 Task: Create a rule when a comment starting with text is posted to a card by anyone except me .
Action: Mouse moved to (1081, 74)
Screenshot: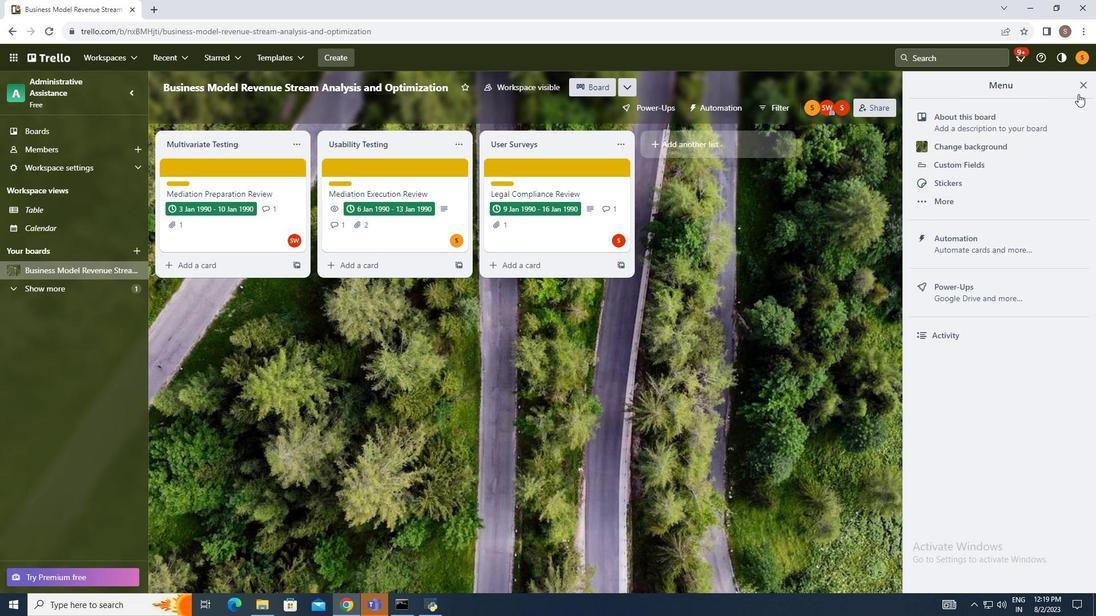 
Action: Mouse pressed left at (1081, 74)
Screenshot: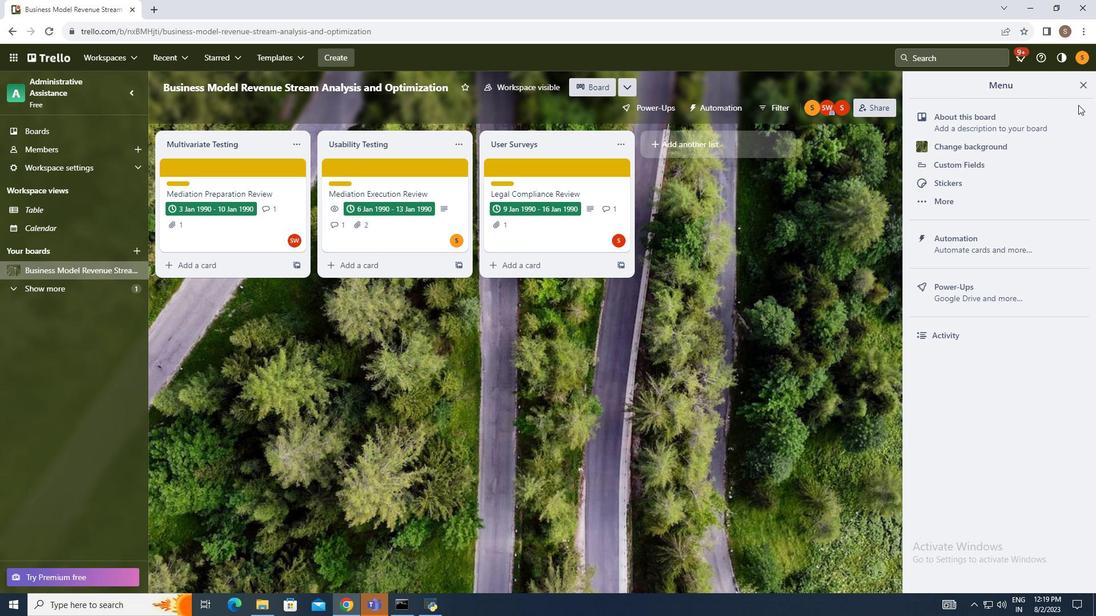 
Action: Mouse moved to (1029, 230)
Screenshot: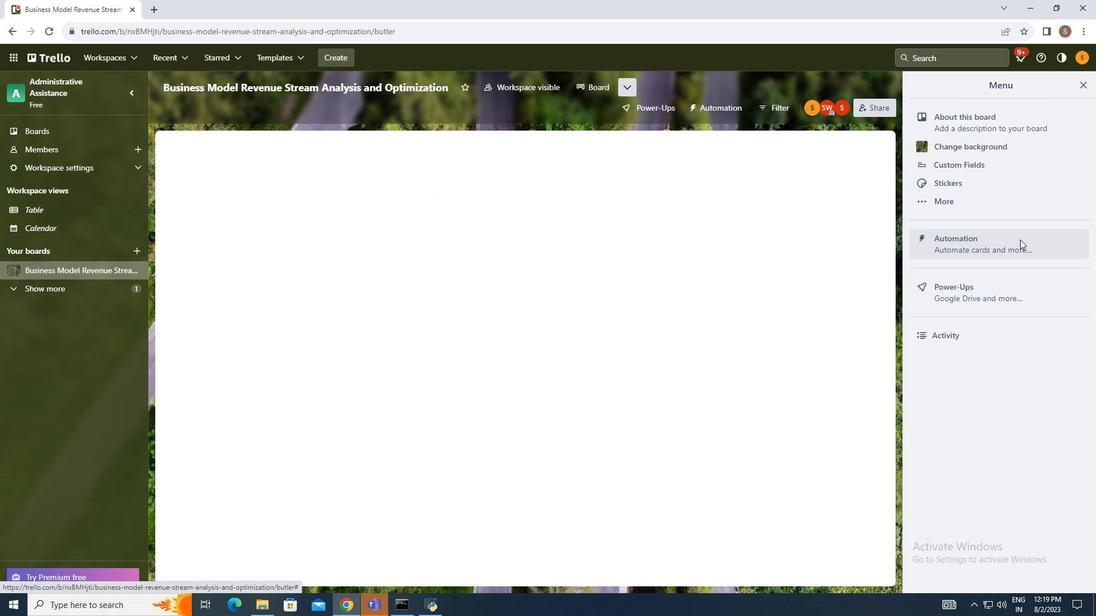 
Action: Mouse pressed left at (1029, 230)
Screenshot: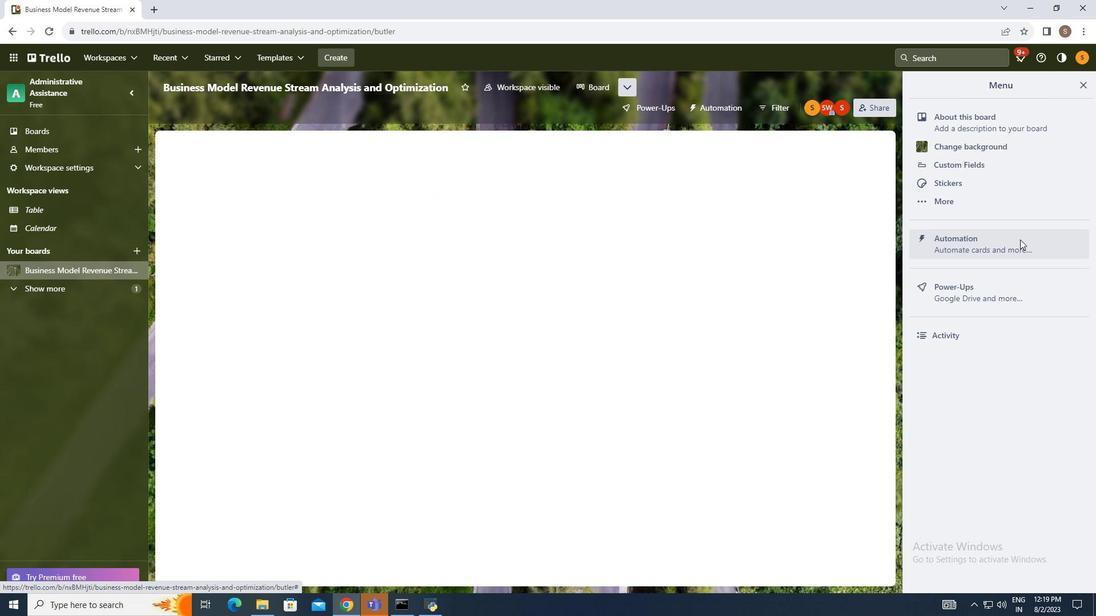
Action: Mouse moved to (251, 198)
Screenshot: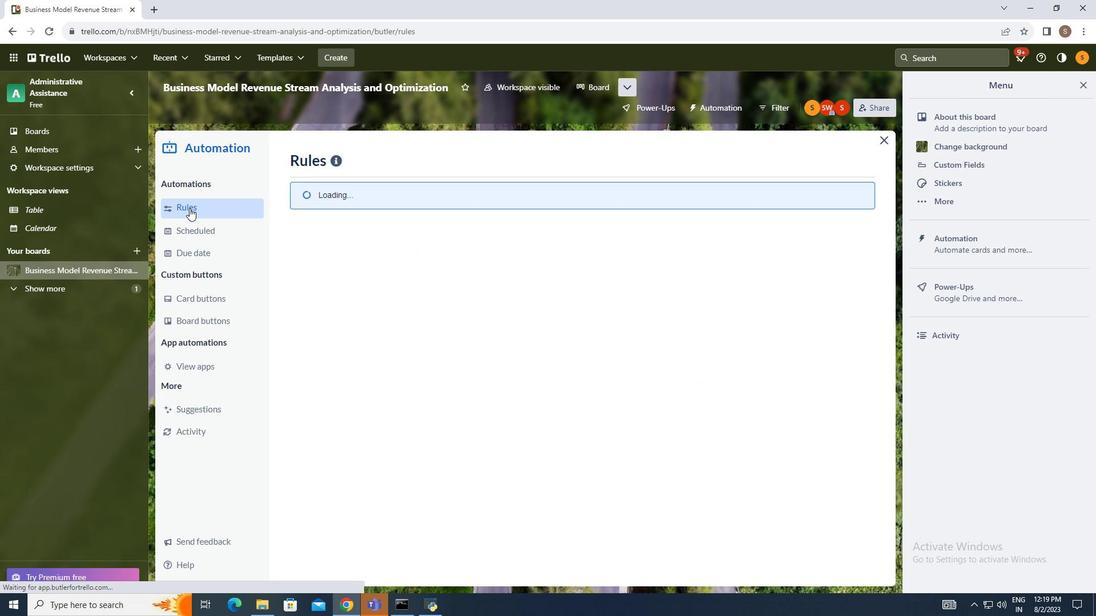 
Action: Mouse pressed left at (251, 198)
Screenshot: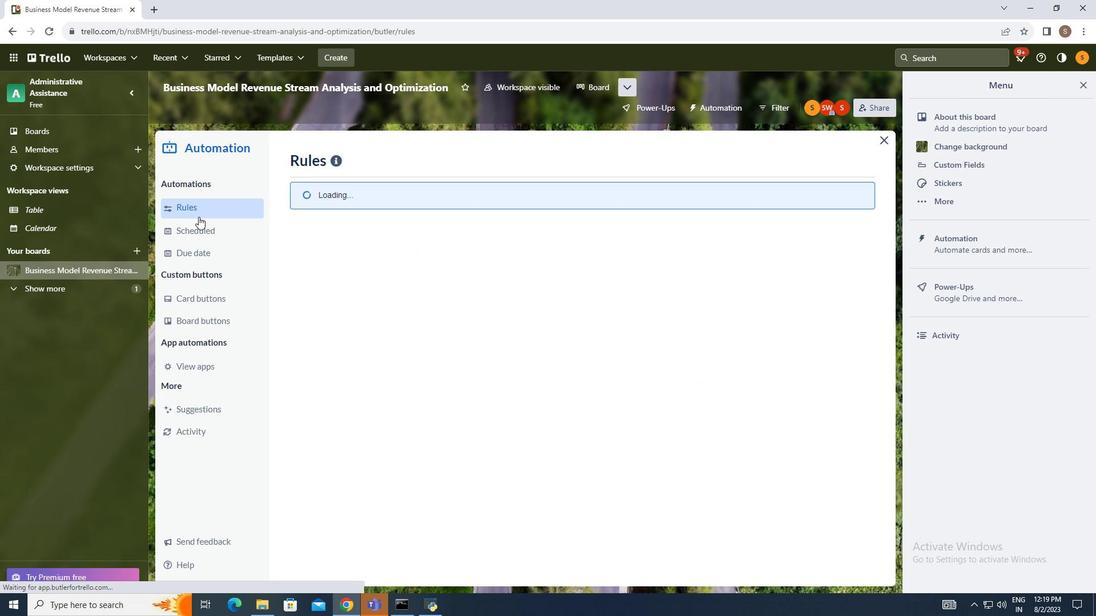 
Action: Mouse moved to (798, 149)
Screenshot: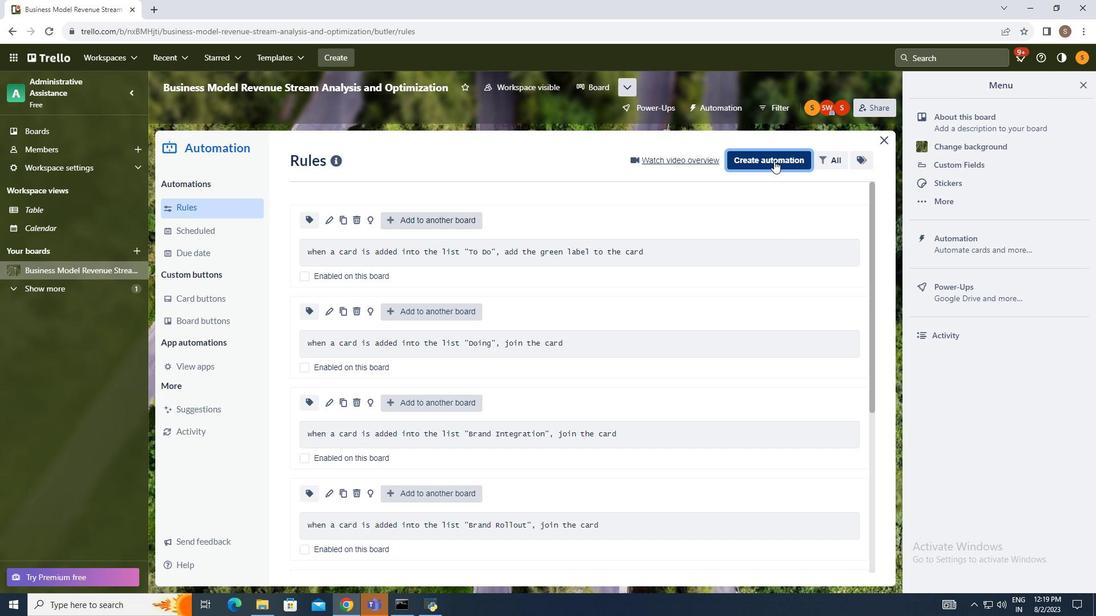 
Action: Mouse pressed left at (798, 149)
Screenshot: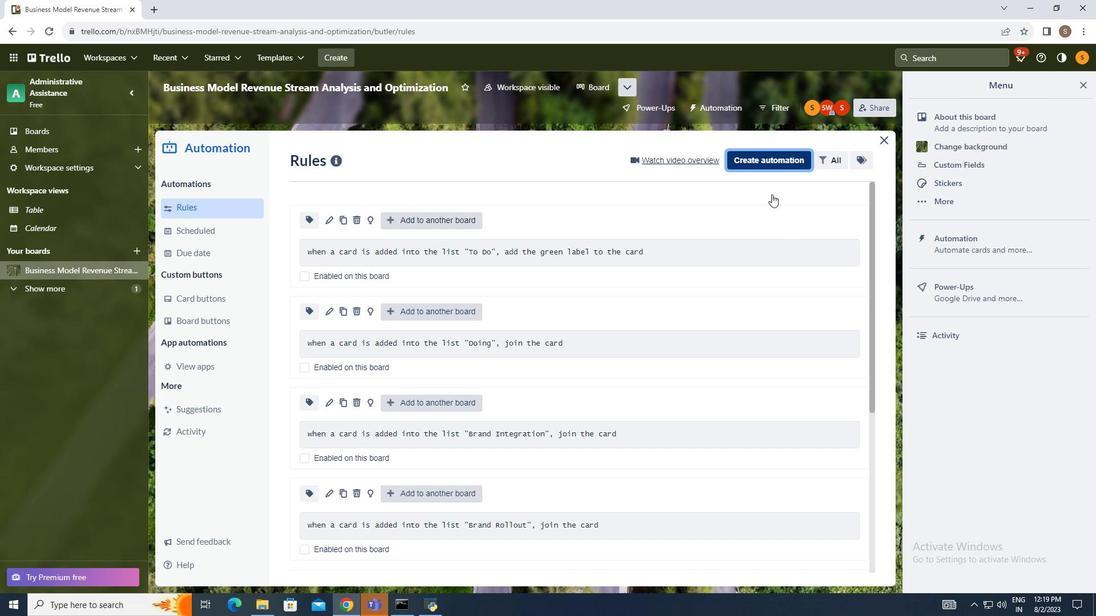 
Action: Mouse moved to (628, 261)
Screenshot: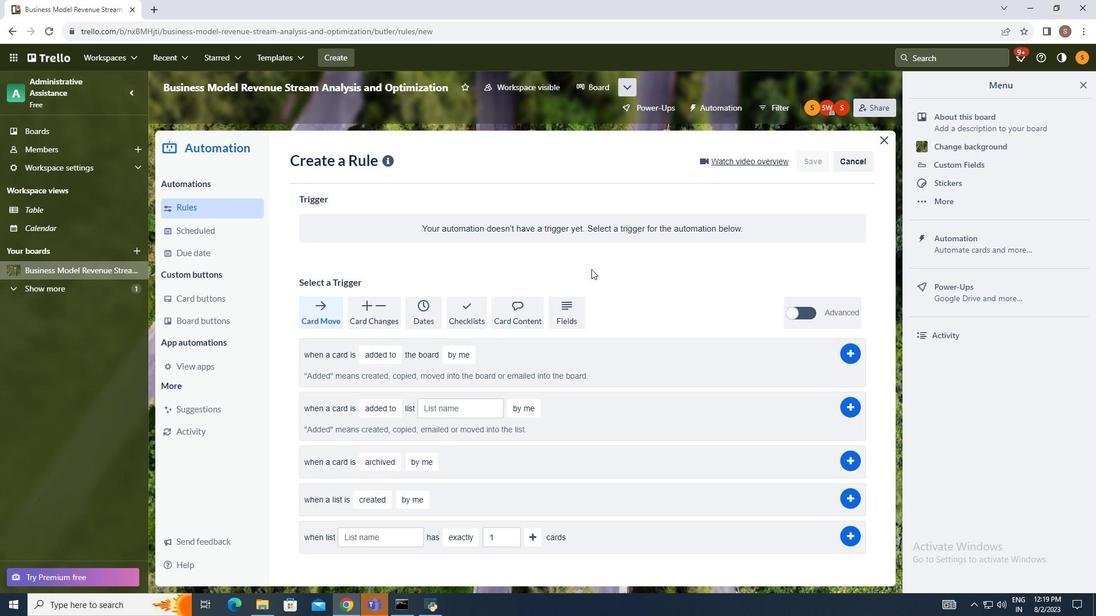 
Action: Mouse pressed left at (628, 261)
Screenshot: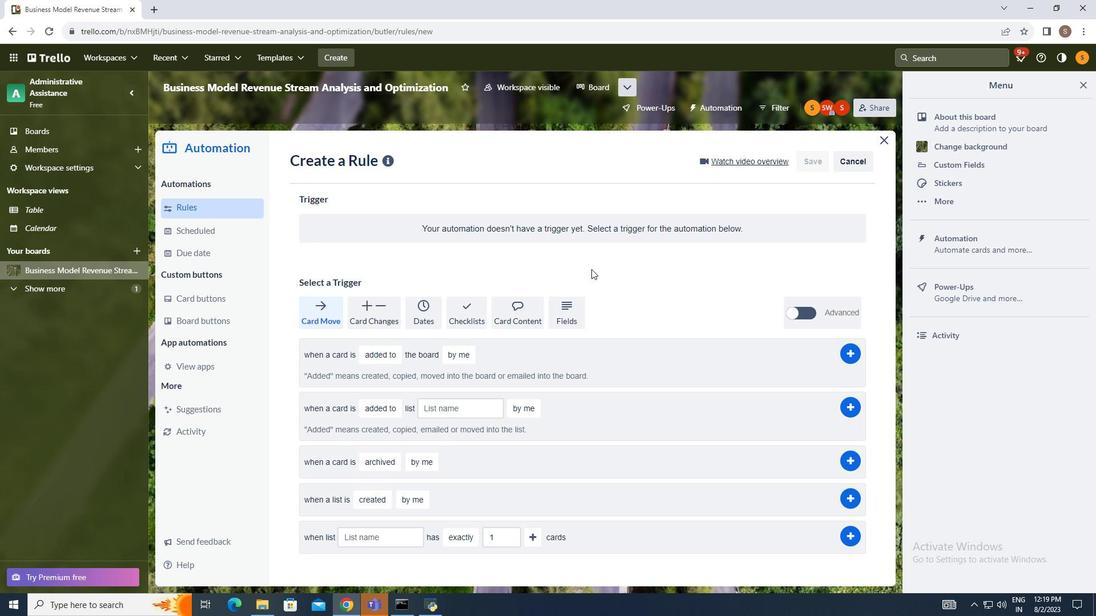 
Action: Mouse moved to (567, 309)
Screenshot: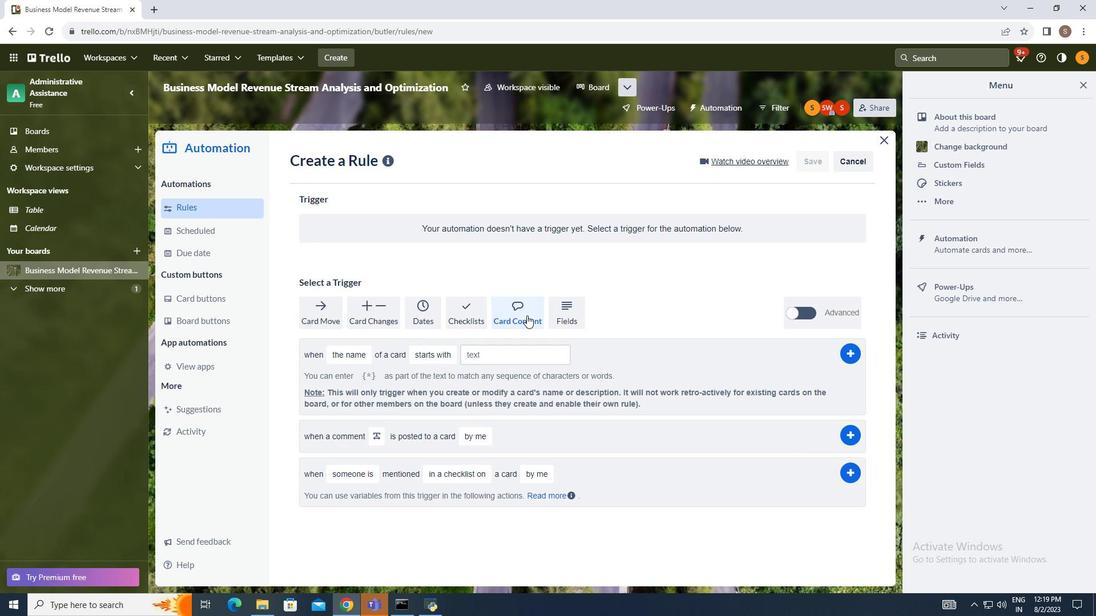 
Action: Mouse pressed left at (567, 309)
Screenshot: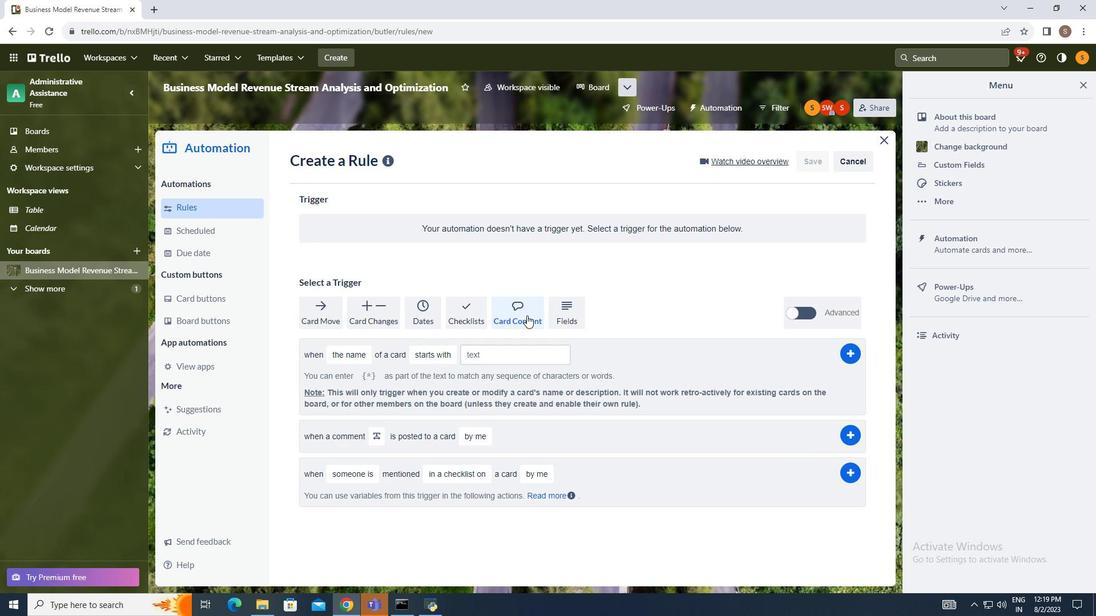 
Action: Mouse moved to (428, 435)
Screenshot: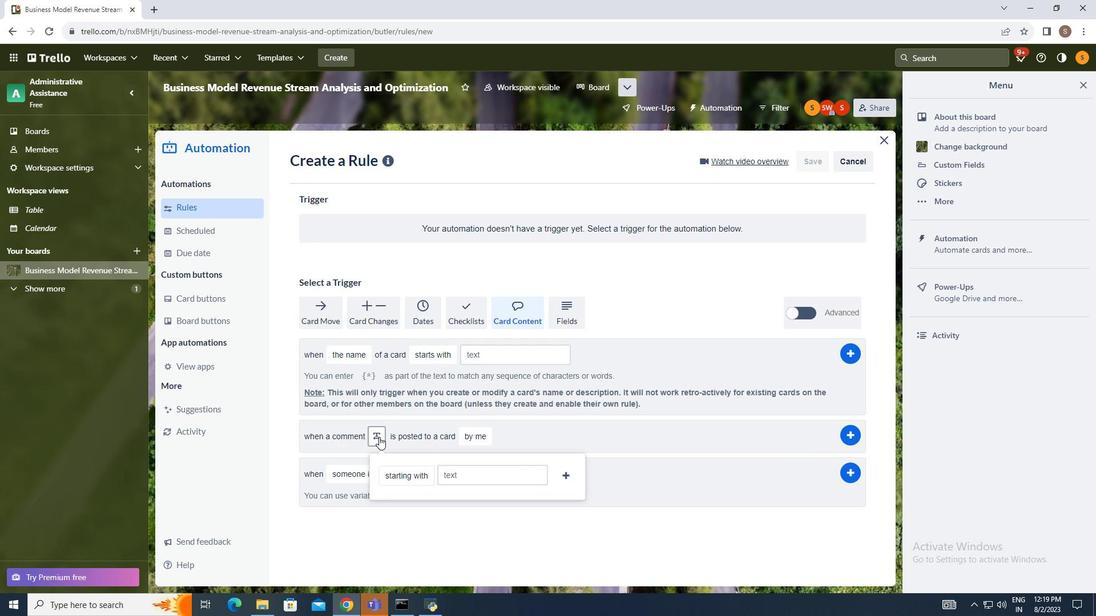 
Action: Mouse pressed left at (428, 435)
Screenshot: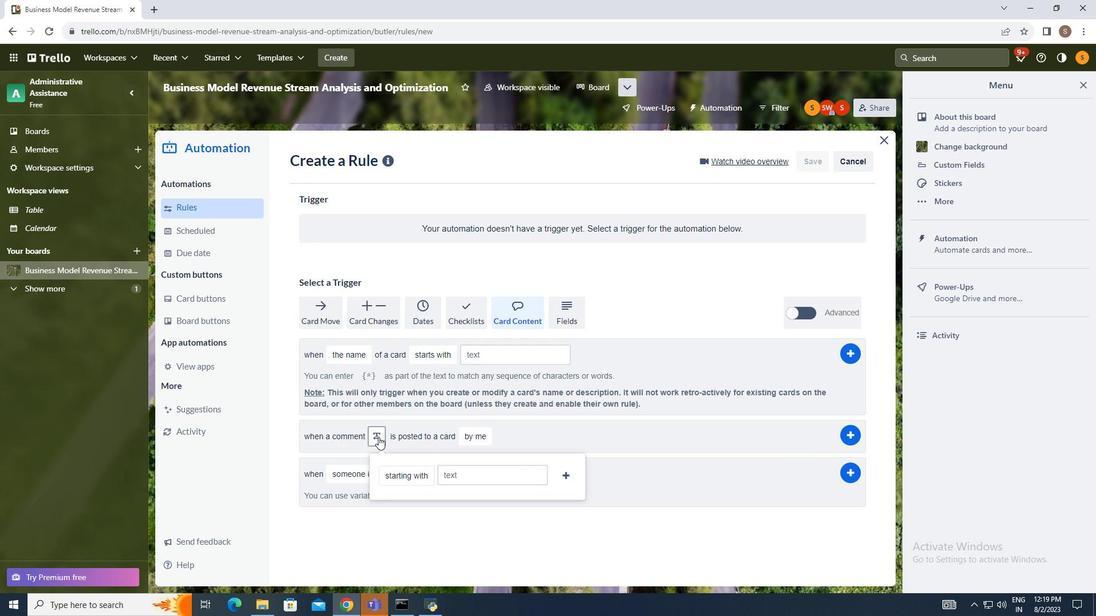 
Action: Mouse moved to (442, 474)
Screenshot: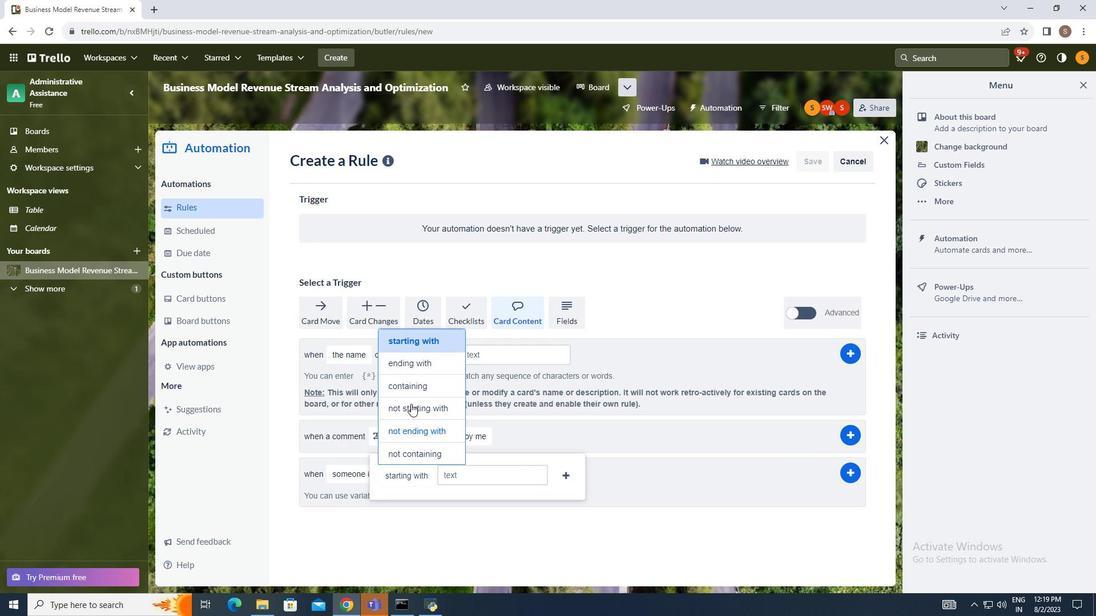 
Action: Mouse pressed left at (442, 474)
Screenshot: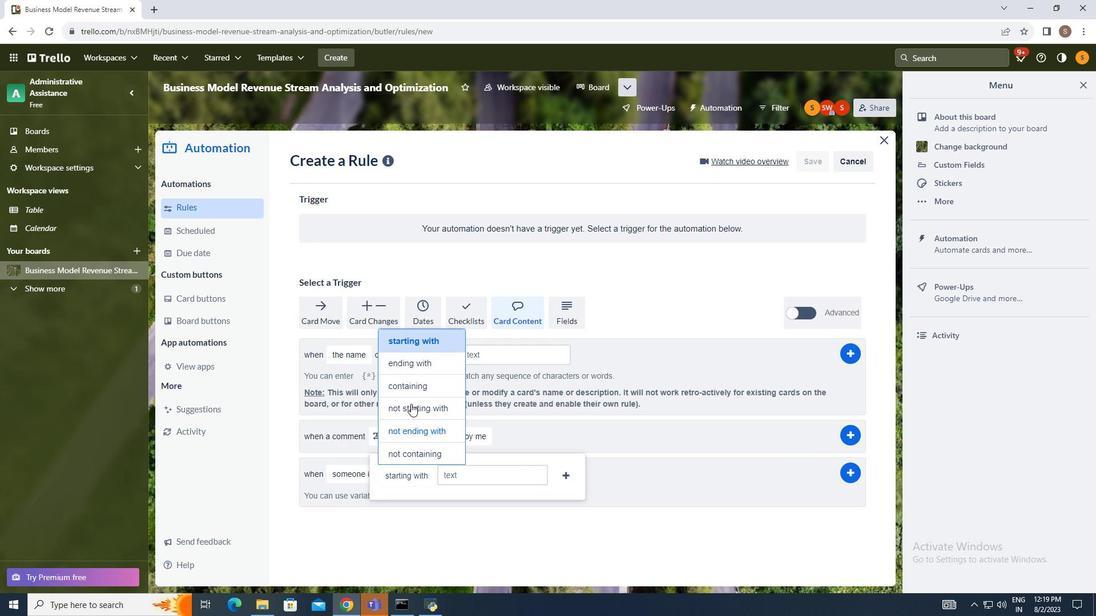 
Action: Mouse moved to (464, 335)
Screenshot: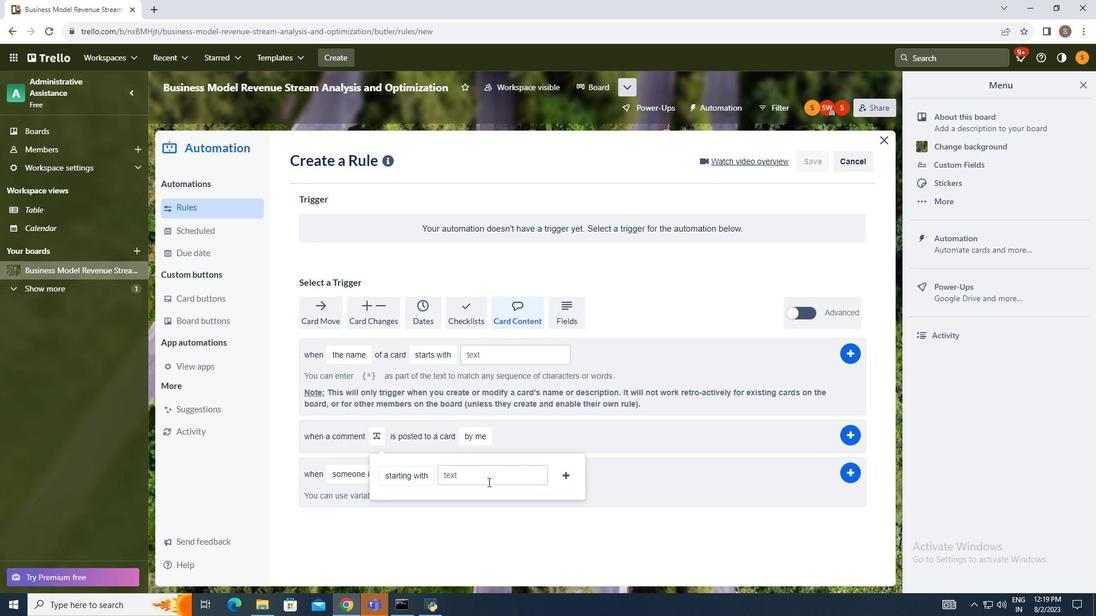 
Action: Mouse pressed left at (464, 335)
Screenshot: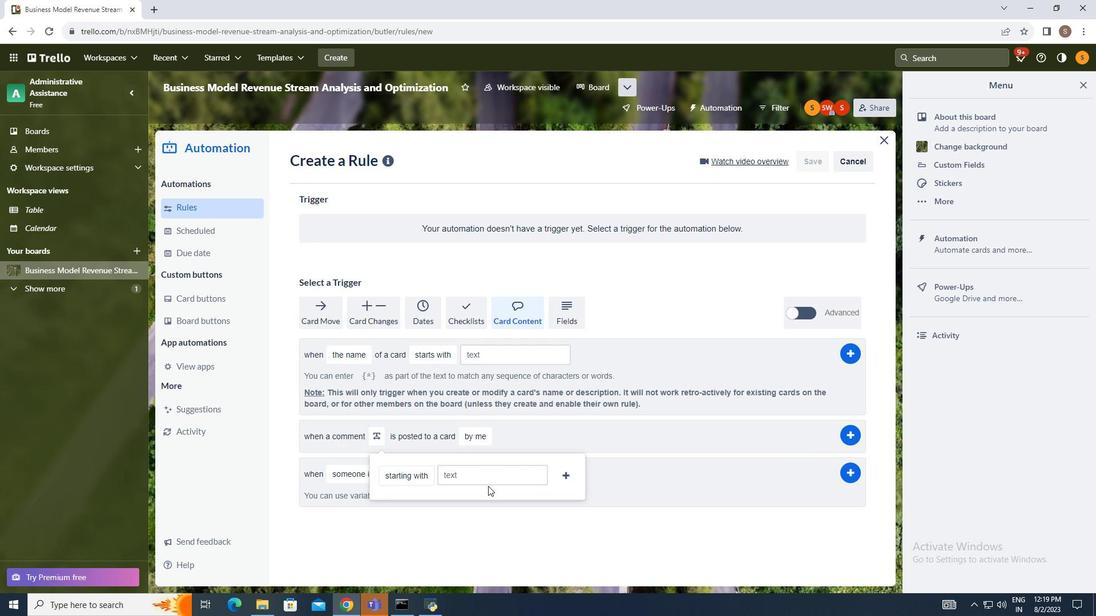 
Action: Mouse moved to (523, 475)
Screenshot: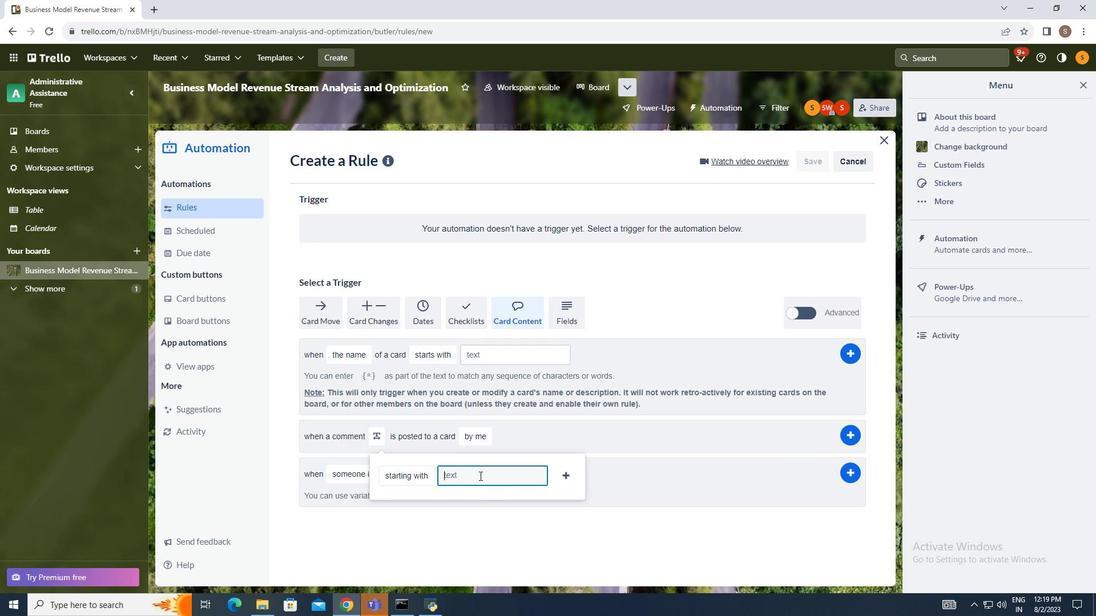 
Action: Mouse pressed left at (523, 475)
Screenshot: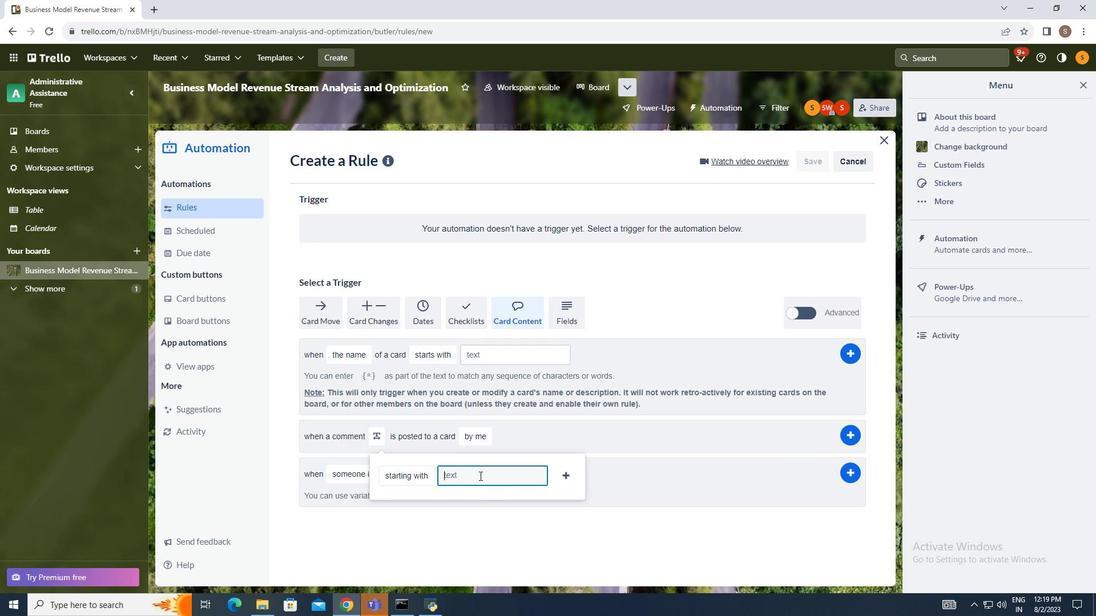 
Action: Key pressed text
Screenshot: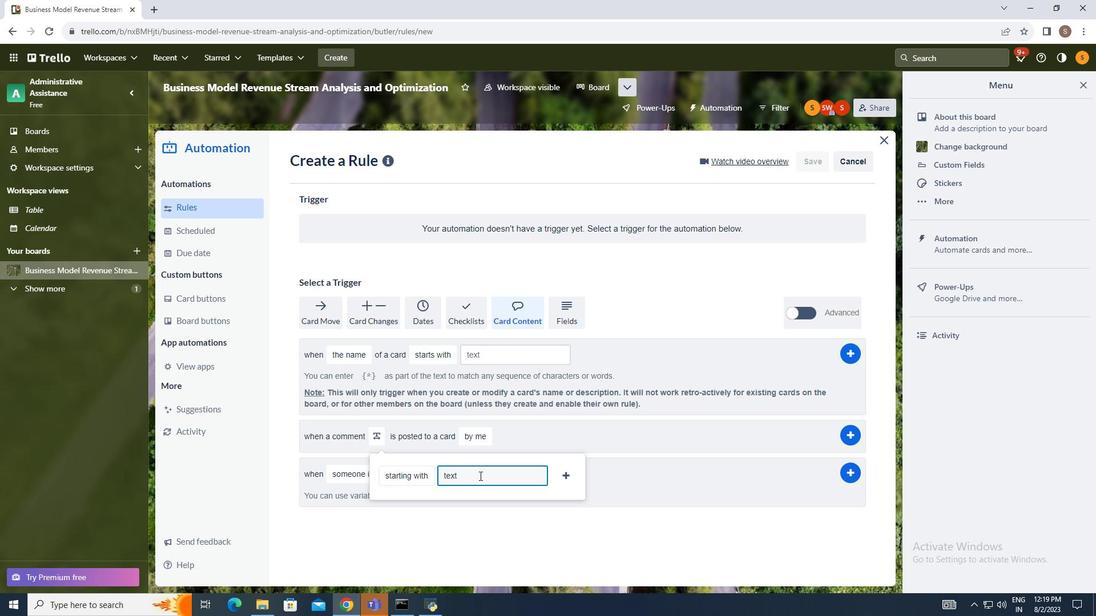 
Action: Mouse moved to (605, 474)
Screenshot: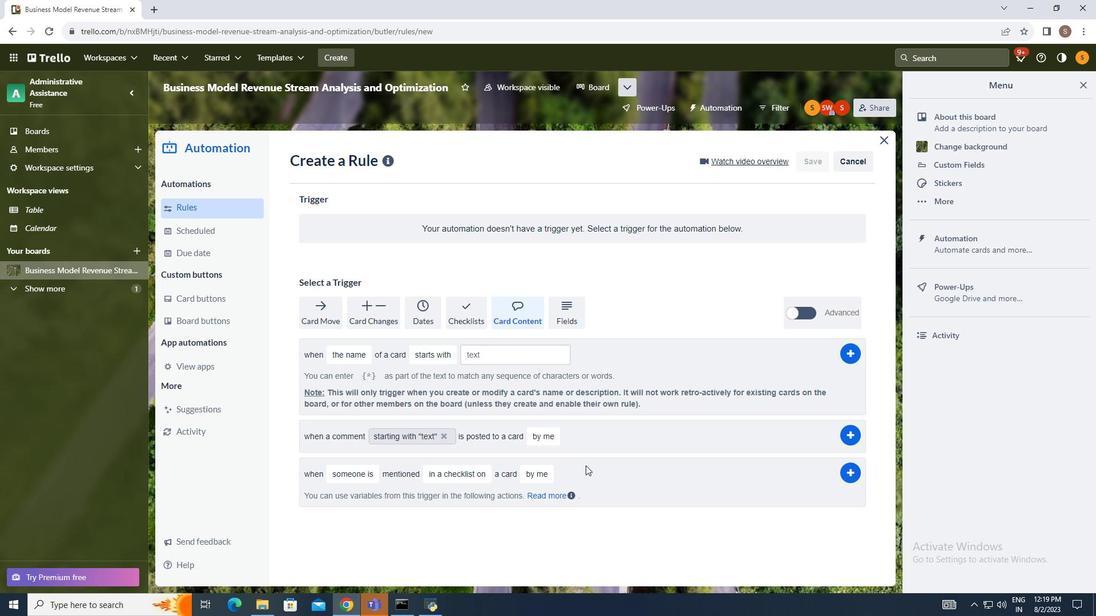 
Action: Mouse pressed left at (605, 474)
Screenshot: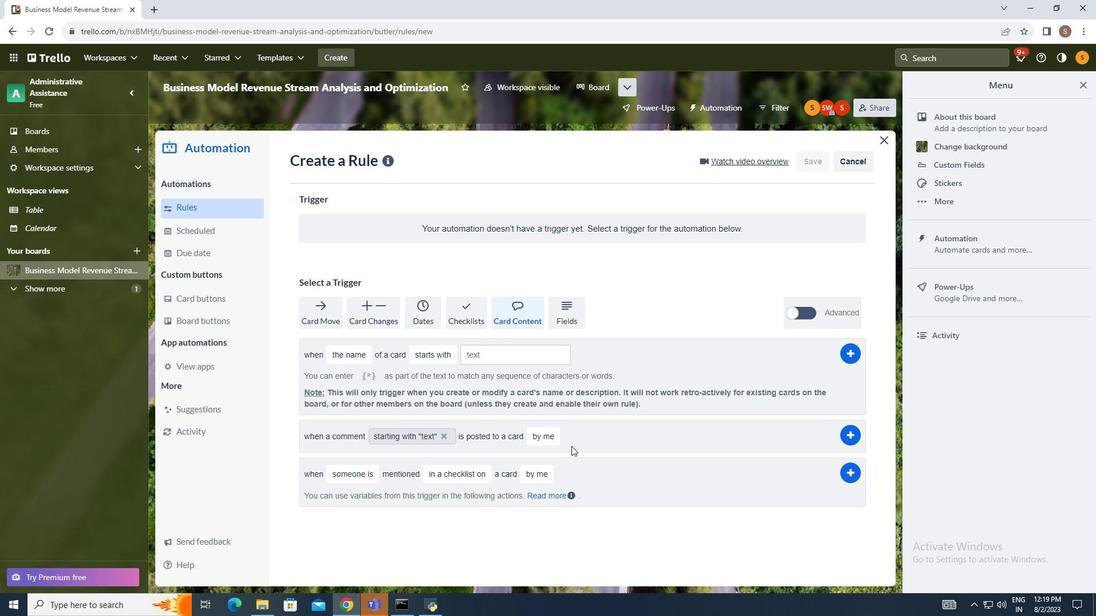
Action: Mouse moved to (595, 435)
Screenshot: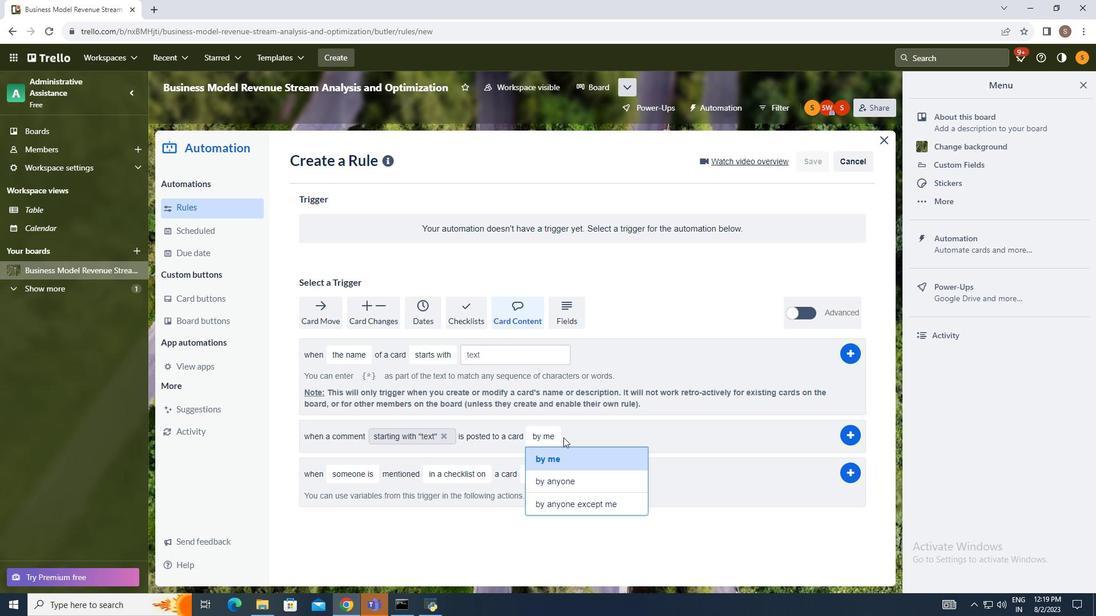
Action: Mouse pressed left at (595, 435)
Screenshot: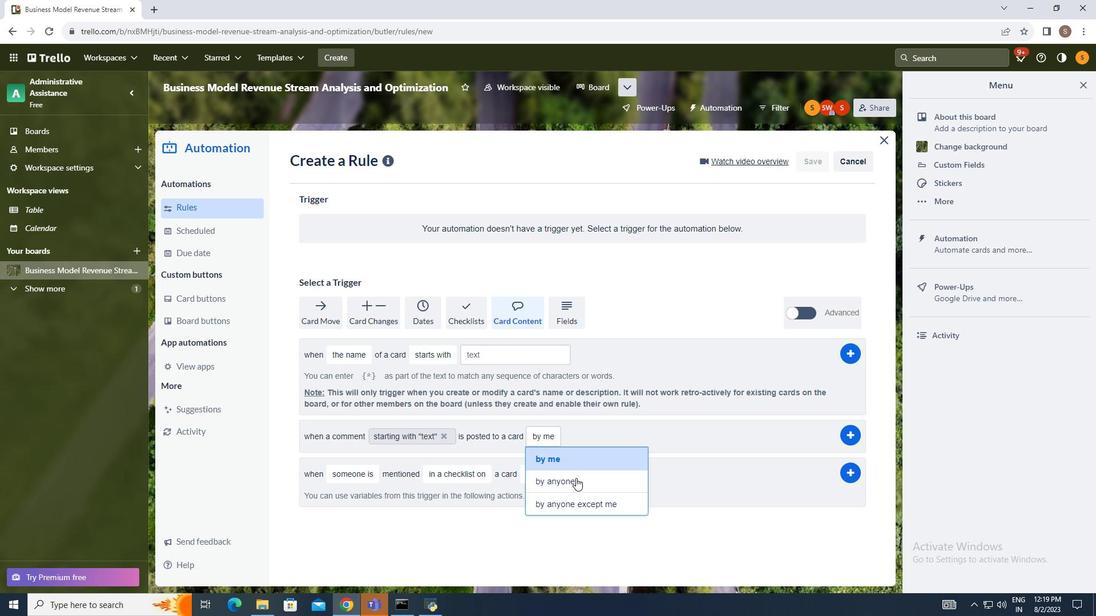 
Action: Mouse moved to (616, 502)
Screenshot: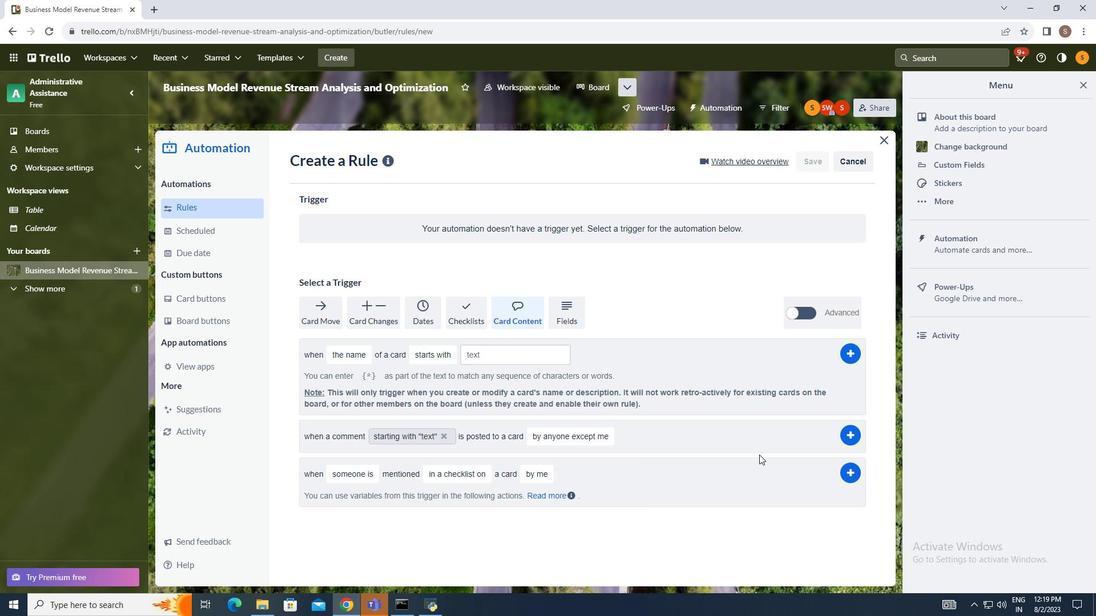 
Action: Mouse pressed left at (616, 502)
Screenshot: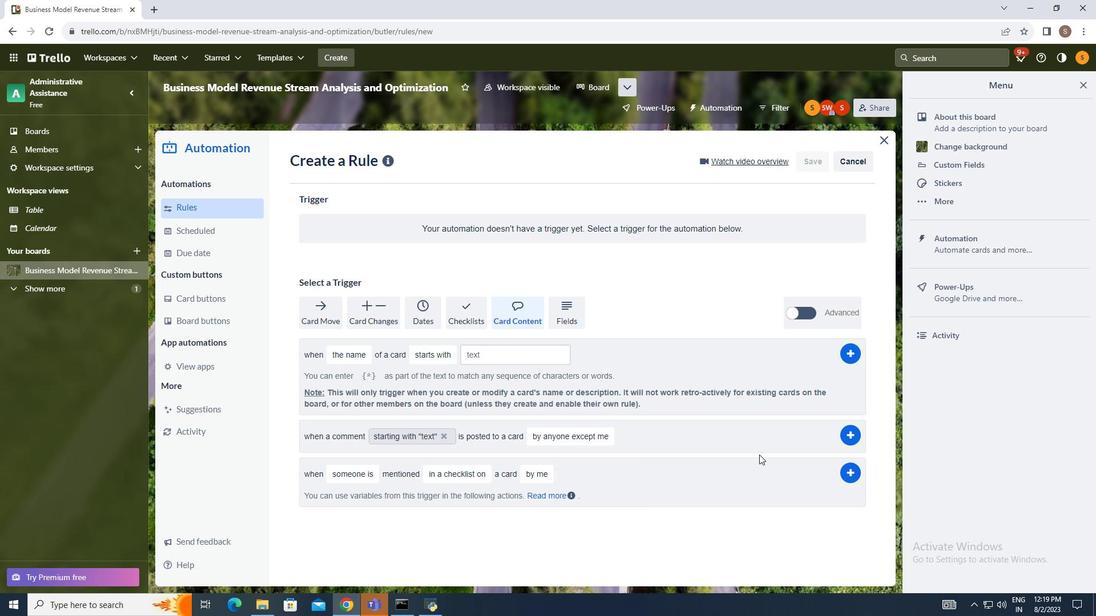 
Action: Mouse moved to (866, 431)
Screenshot: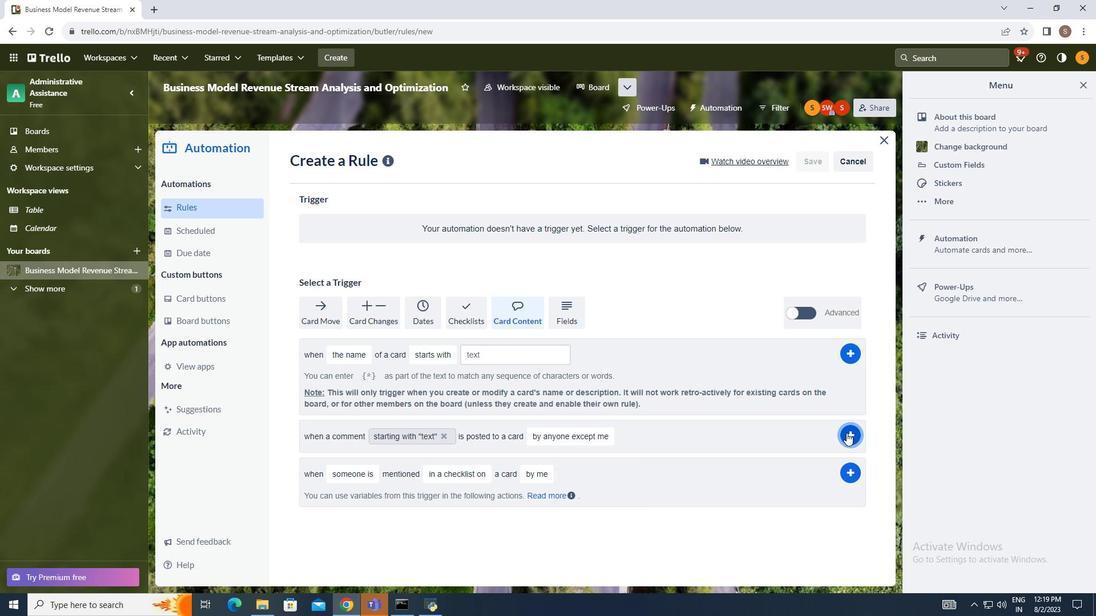 
Action: Mouse pressed left at (866, 431)
Screenshot: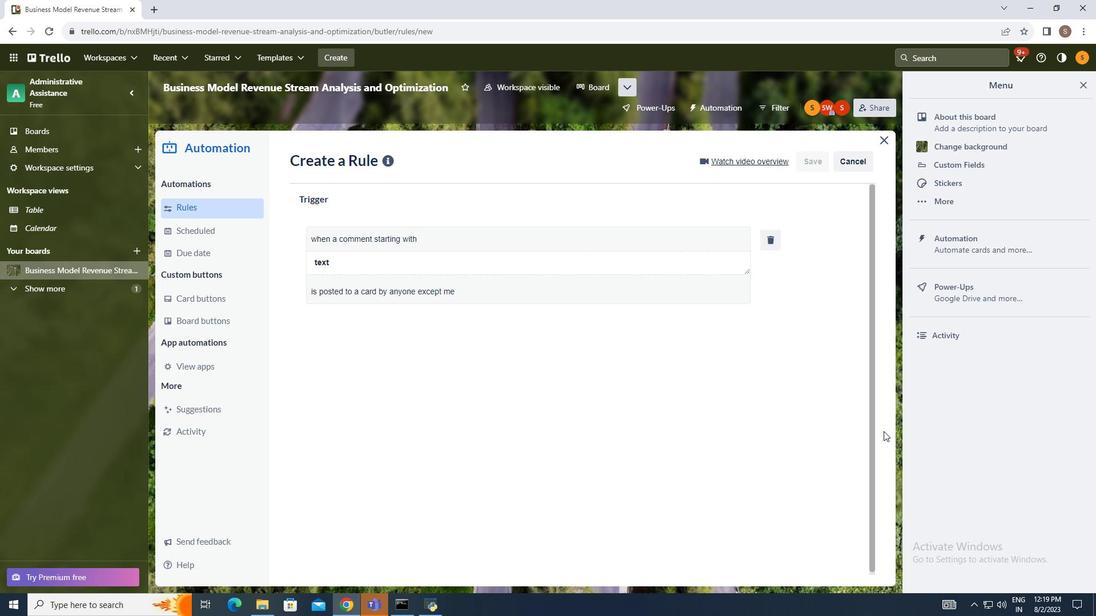 
Action: Mouse moved to (929, 419)
Screenshot: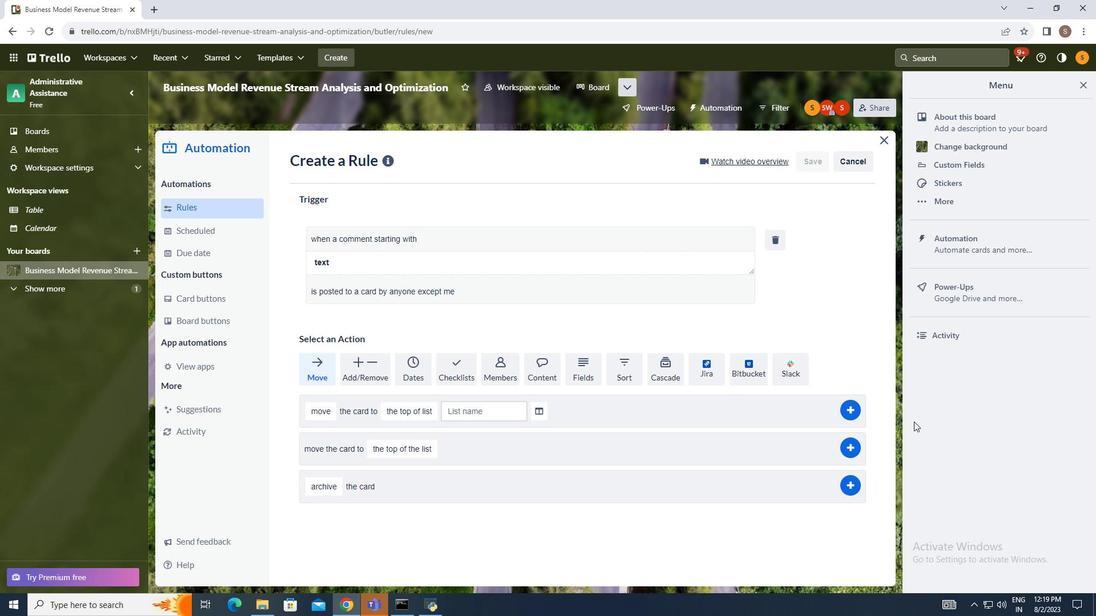 
